 Task: Create a due date automation trigger when advanced on, 2 hours before a card is due add dates due next week.
Action: Mouse moved to (1031, 72)
Screenshot: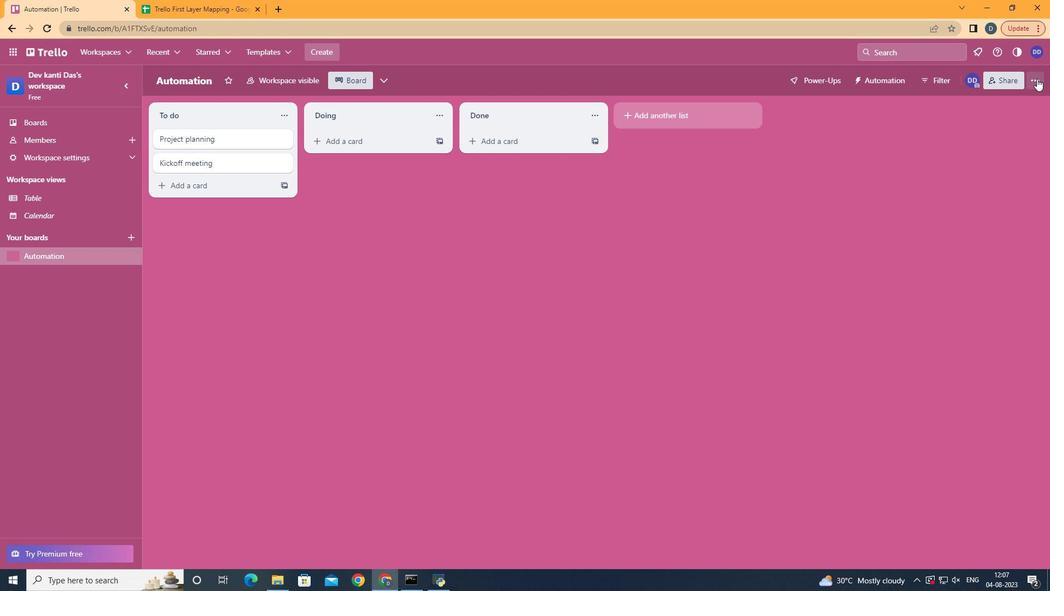 
Action: Mouse pressed left at (1031, 72)
Screenshot: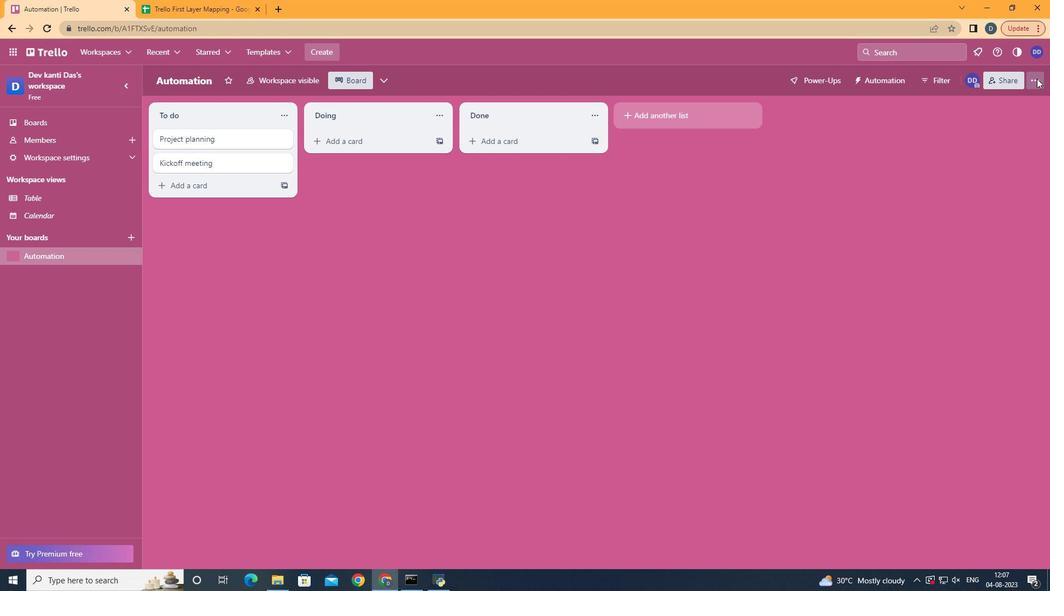 
Action: Mouse moved to (925, 229)
Screenshot: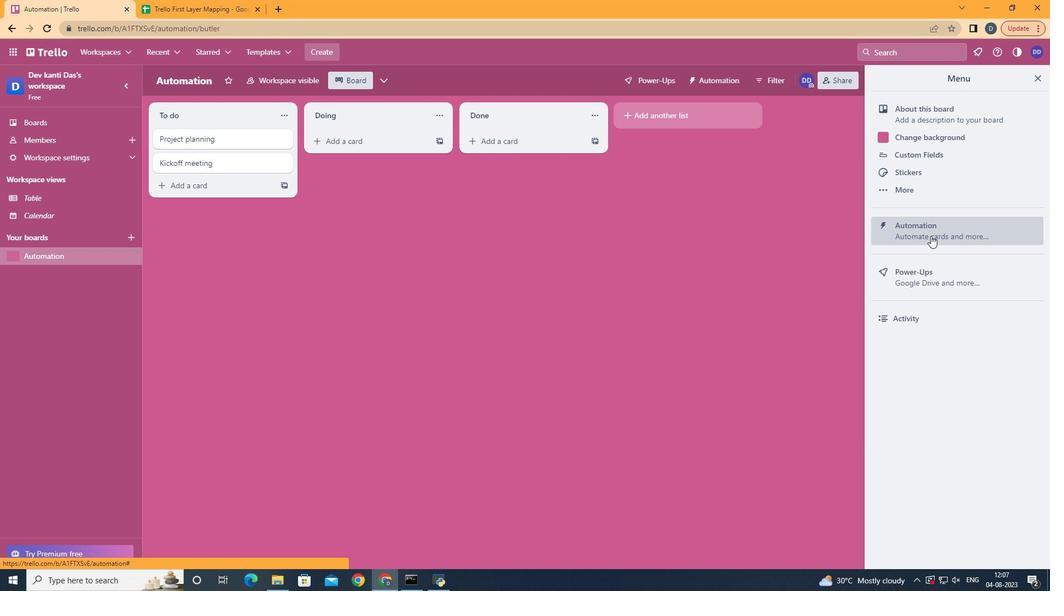 
Action: Mouse pressed left at (925, 229)
Screenshot: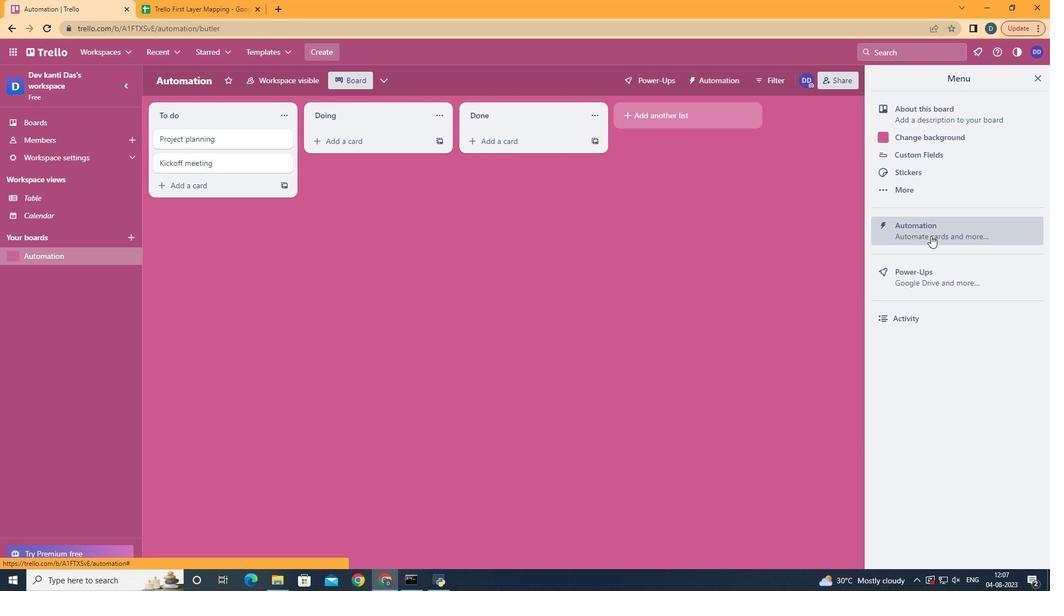 
Action: Mouse moved to (179, 217)
Screenshot: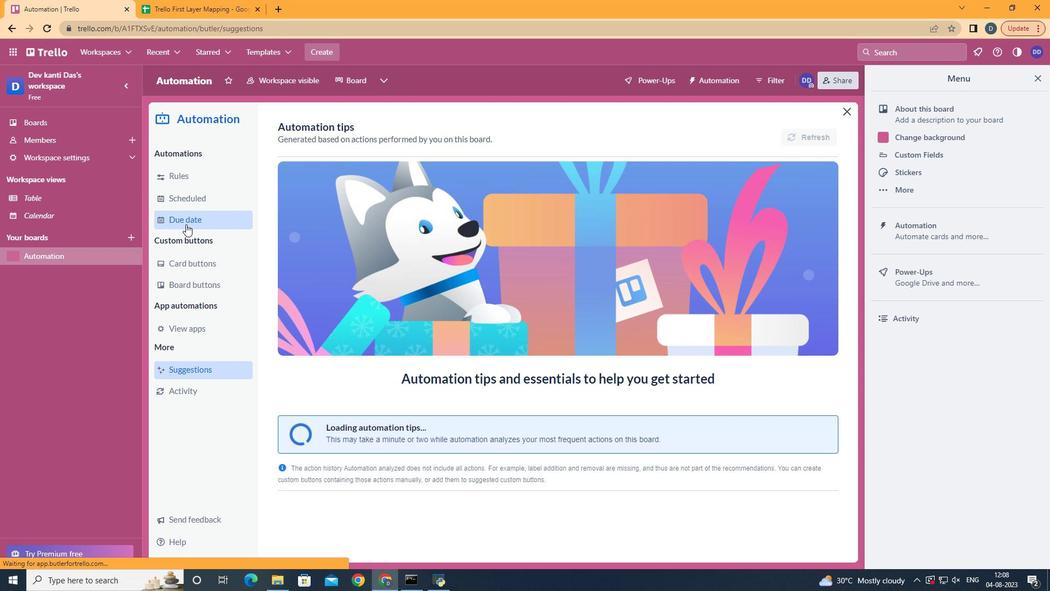 
Action: Mouse pressed left at (179, 217)
Screenshot: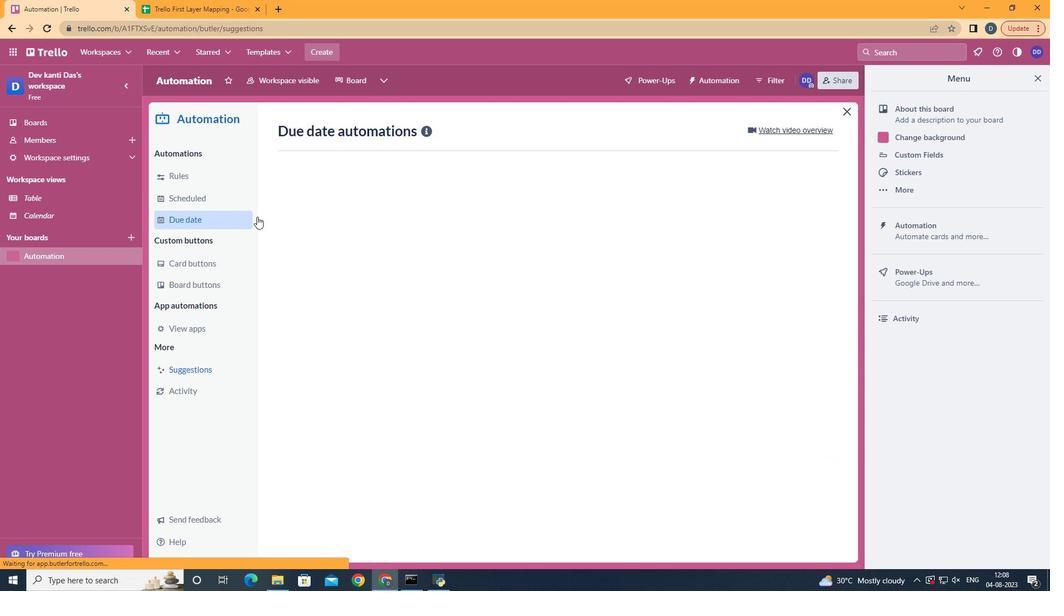 
Action: Mouse moved to (779, 120)
Screenshot: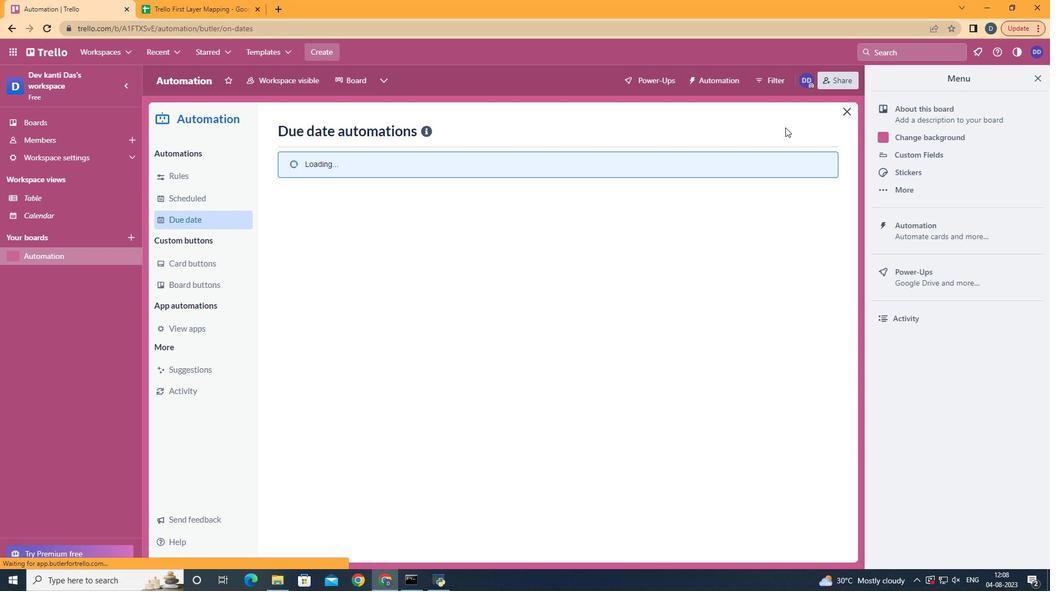 
Action: Mouse pressed left at (779, 120)
Screenshot: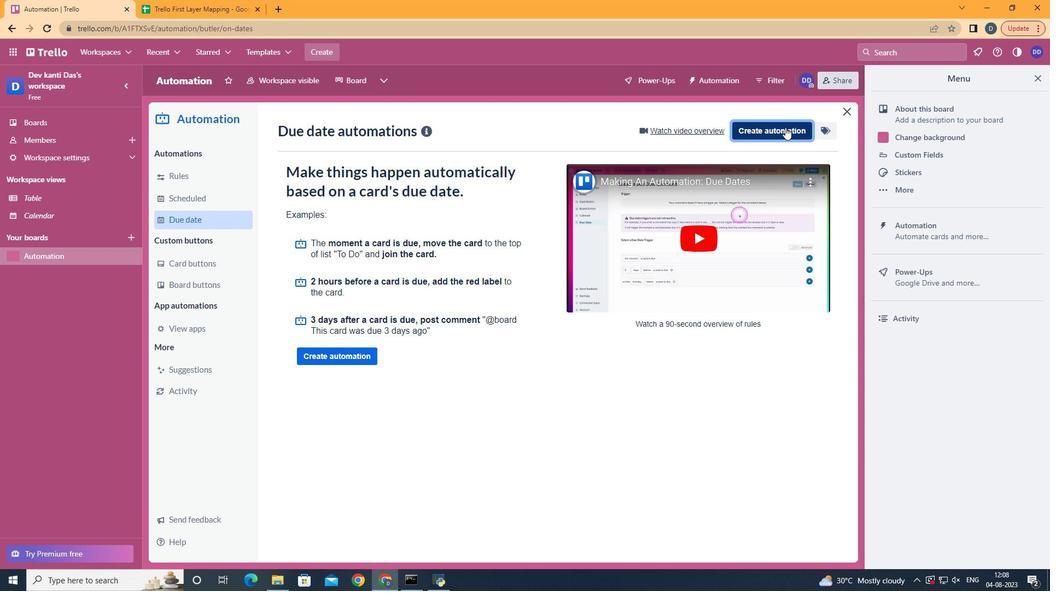
Action: Mouse moved to (578, 238)
Screenshot: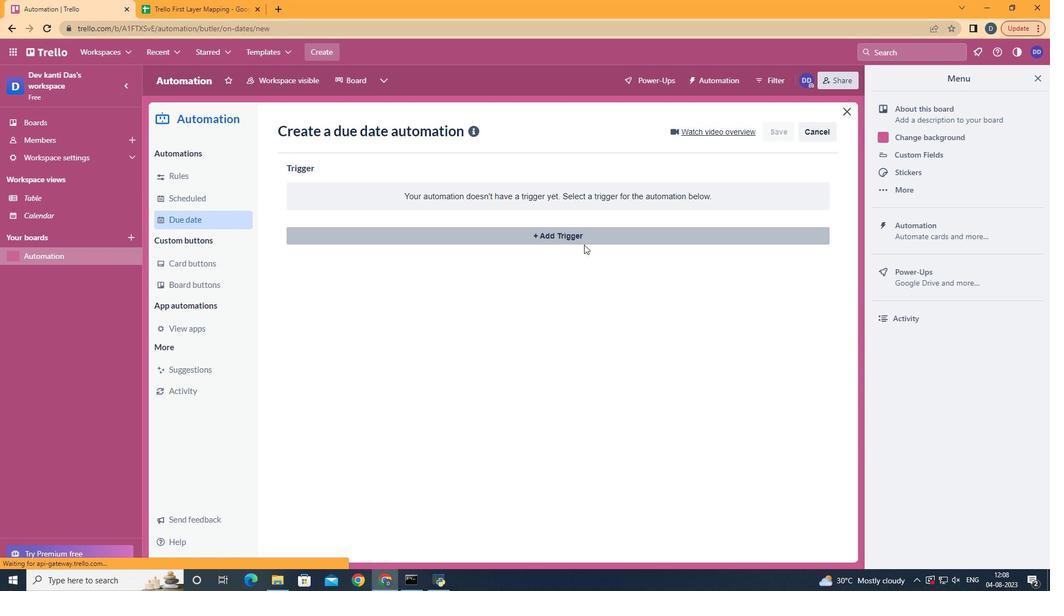 
Action: Mouse pressed left at (578, 238)
Screenshot: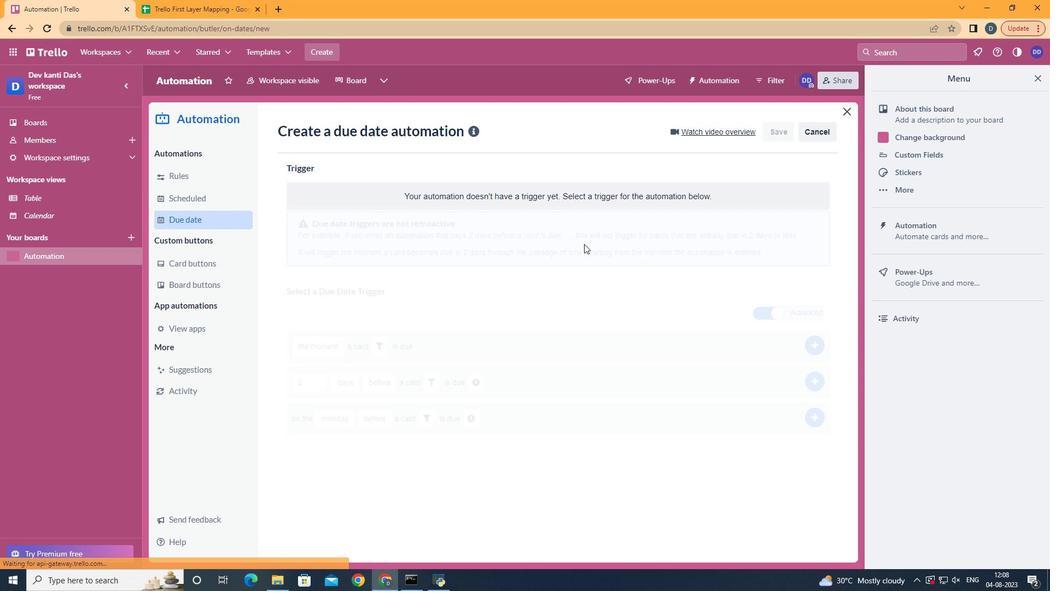 
Action: Mouse moved to (353, 455)
Screenshot: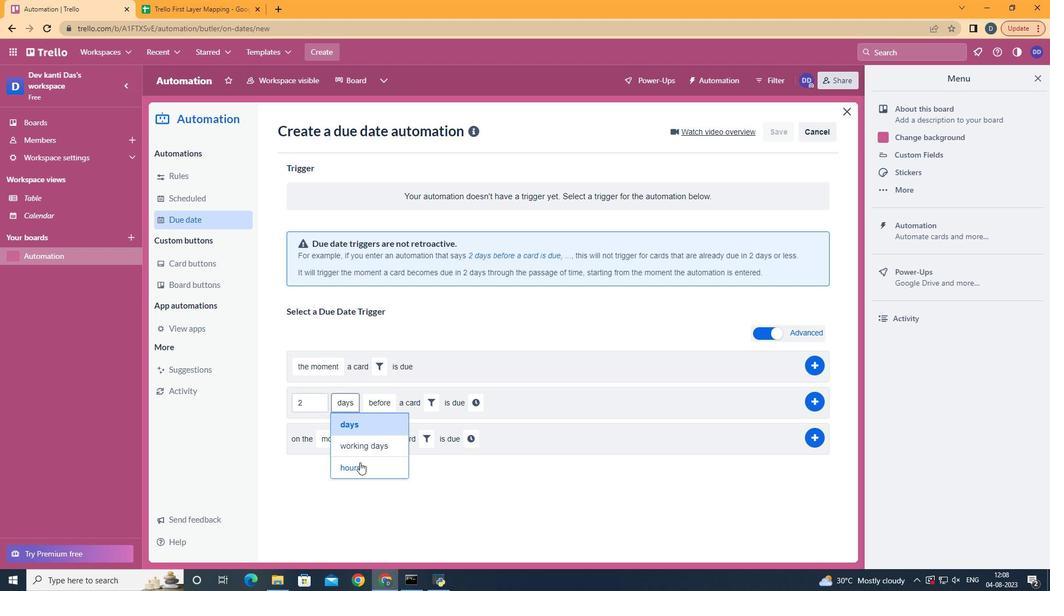 
Action: Mouse pressed left at (353, 455)
Screenshot: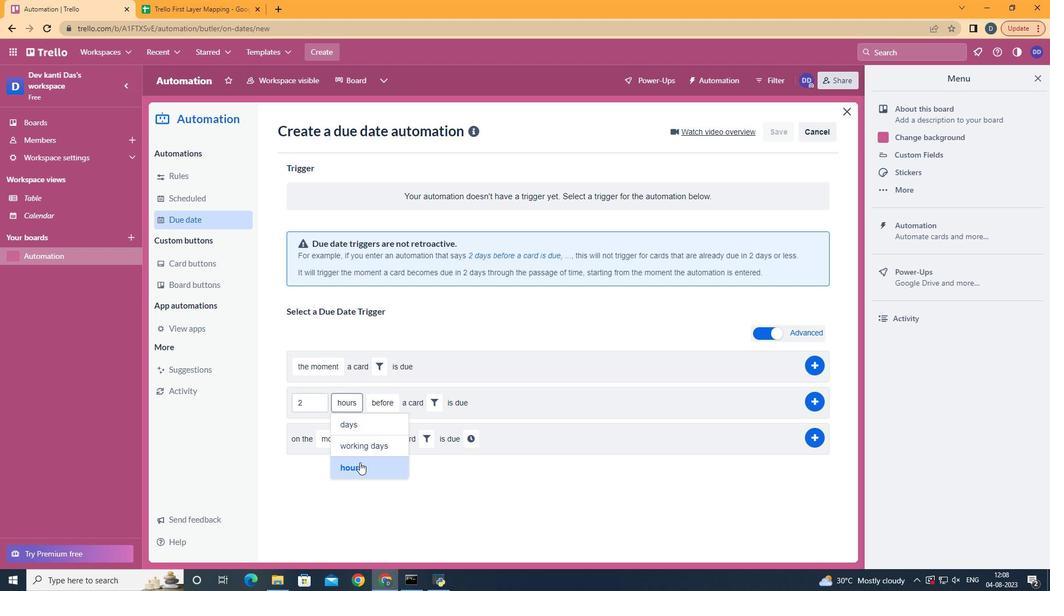 
Action: Mouse moved to (382, 414)
Screenshot: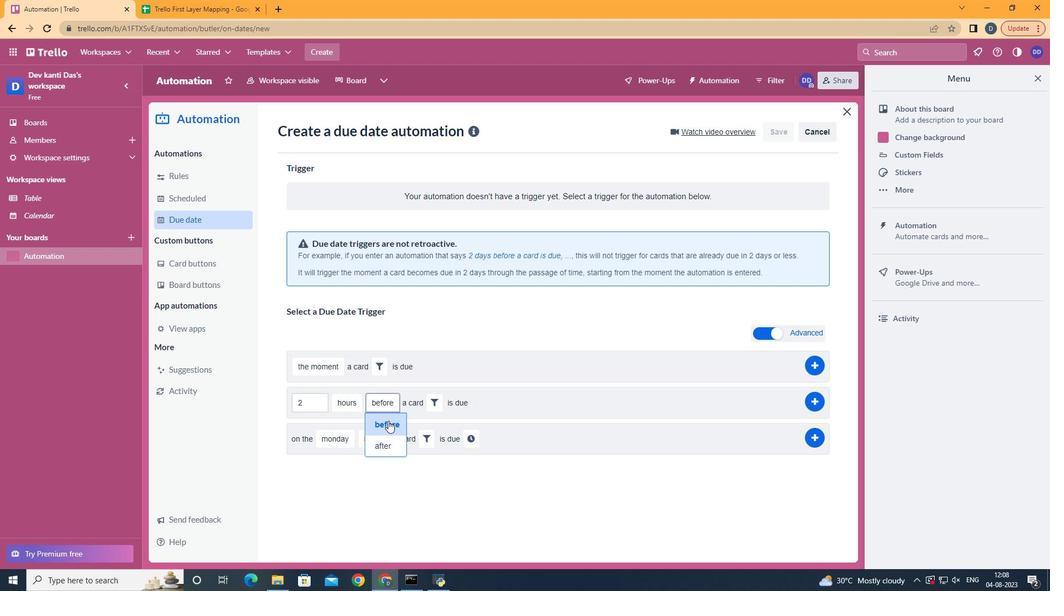 
Action: Mouse pressed left at (382, 414)
Screenshot: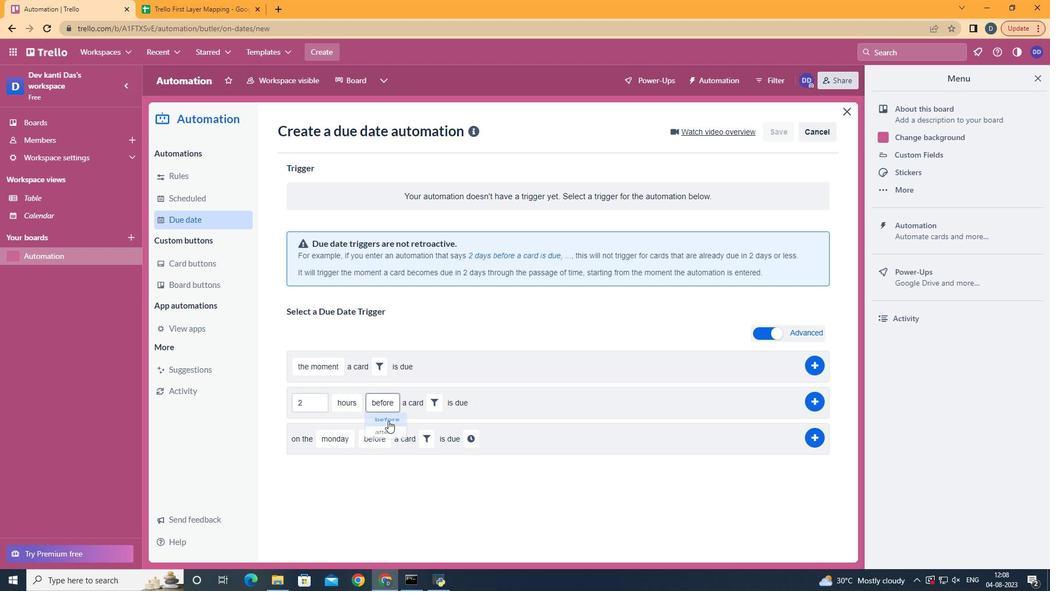 
Action: Mouse moved to (431, 390)
Screenshot: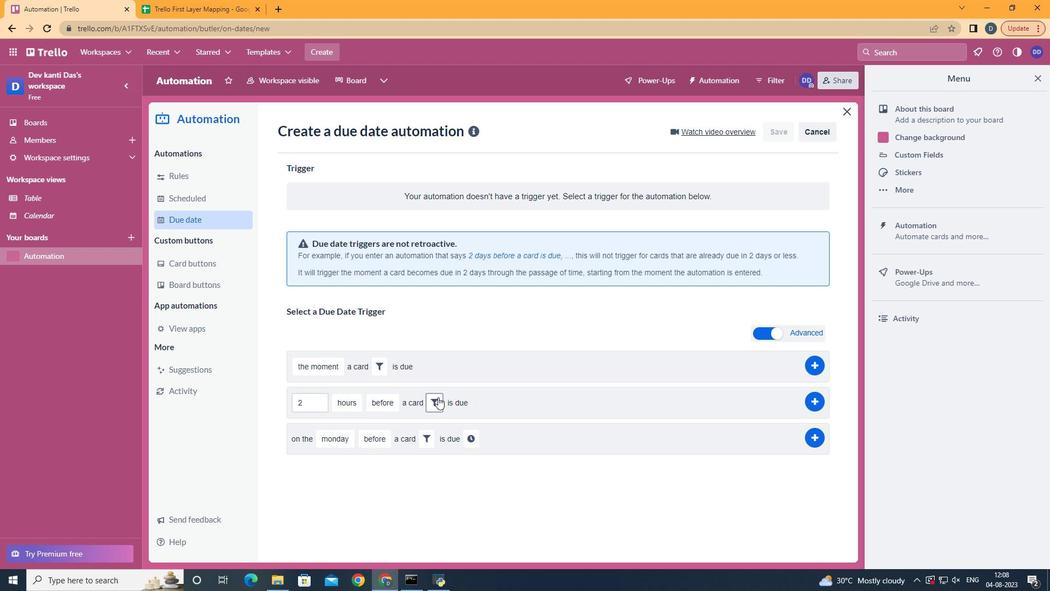 
Action: Mouse pressed left at (431, 390)
Screenshot: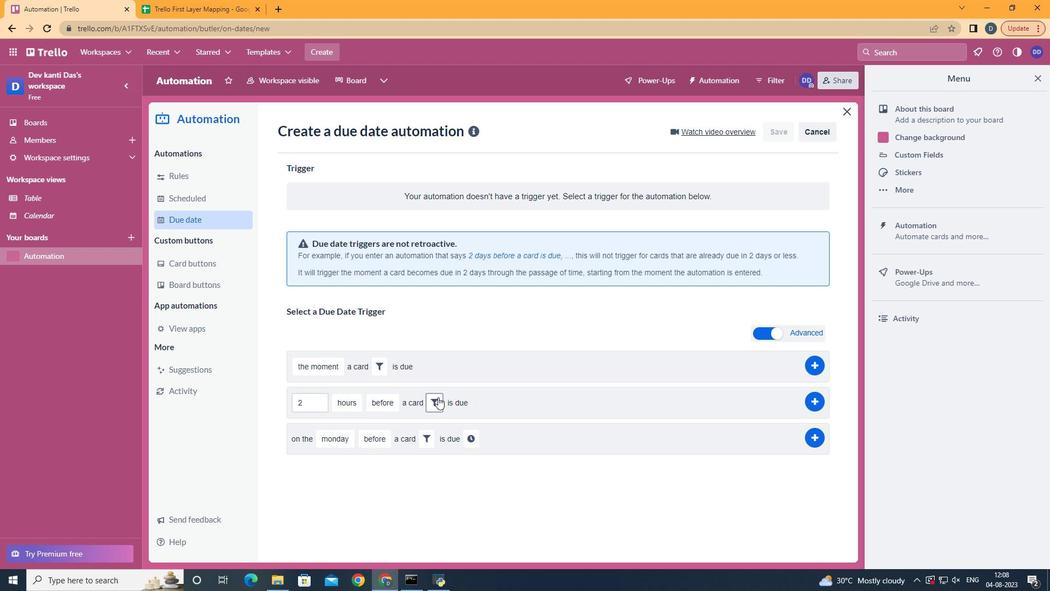 
Action: Mouse moved to (488, 434)
Screenshot: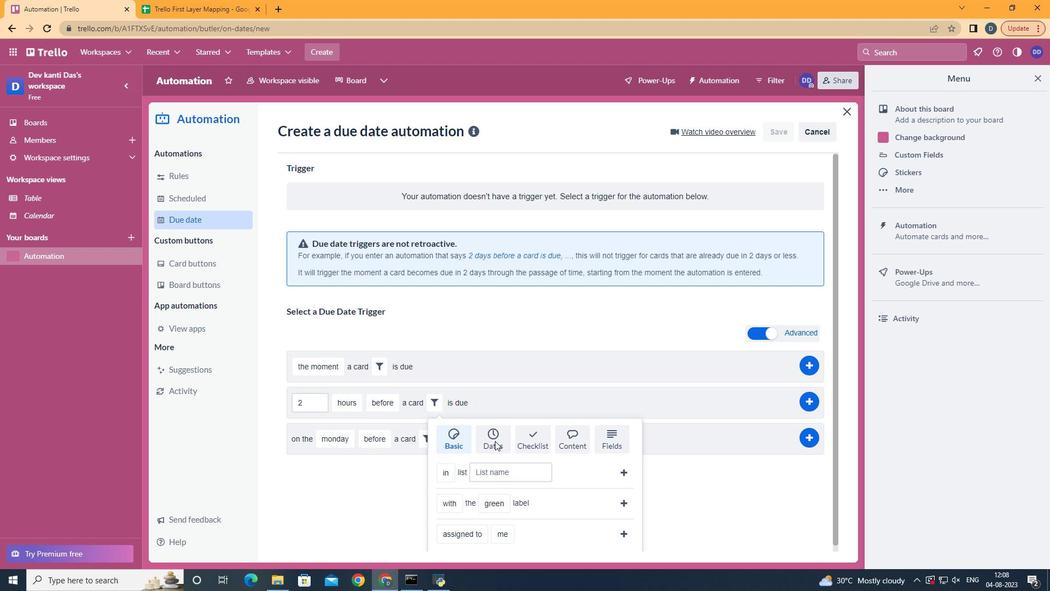
Action: Mouse pressed left at (488, 434)
Screenshot: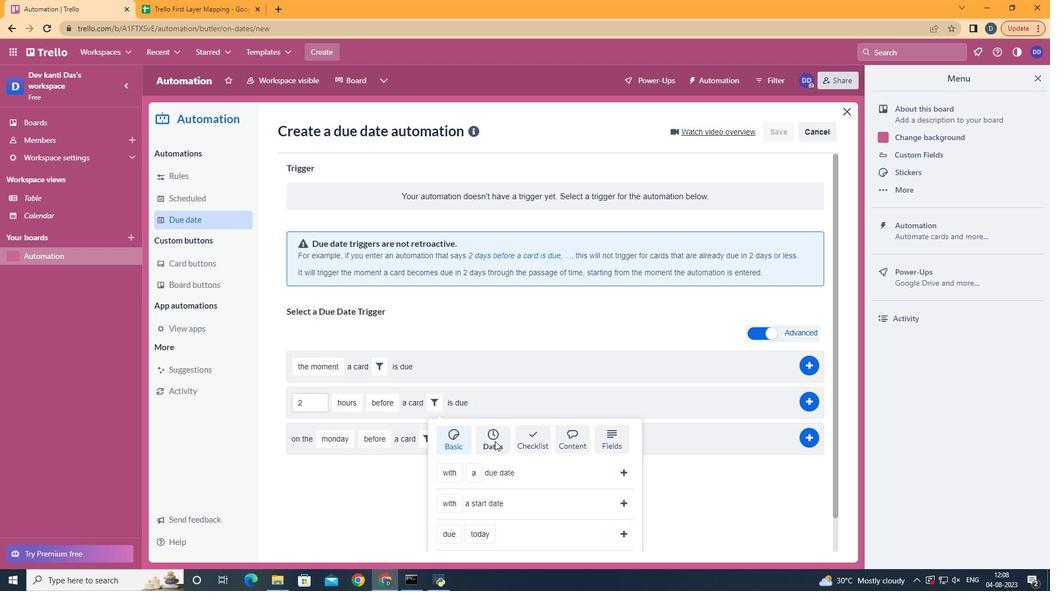 
Action: Mouse moved to (490, 490)
Screenshot: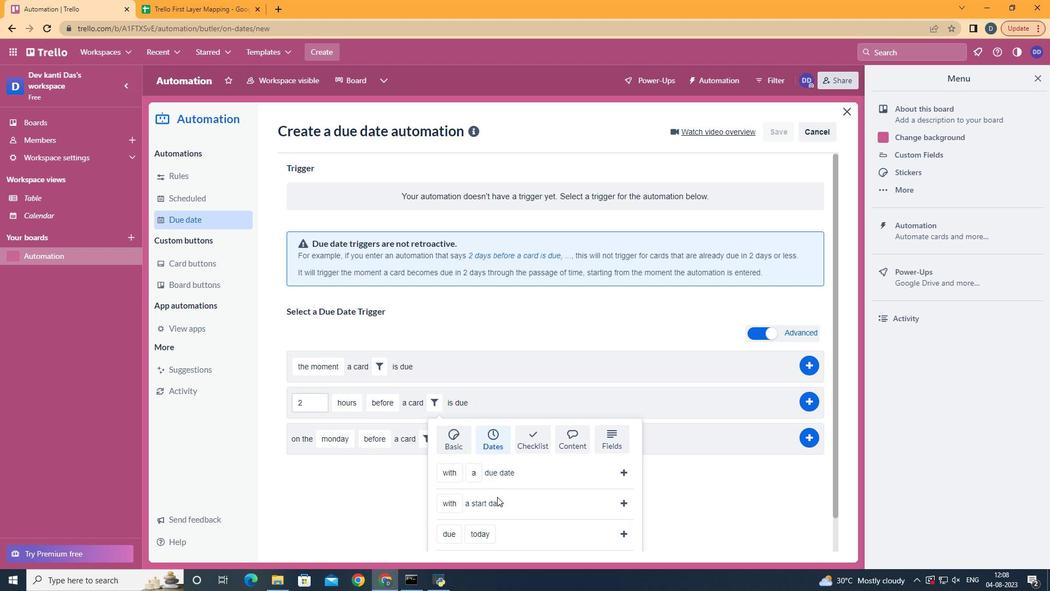 
Action: Mouse scrolled (490, 489) with delta (0, 0)
Screenshot: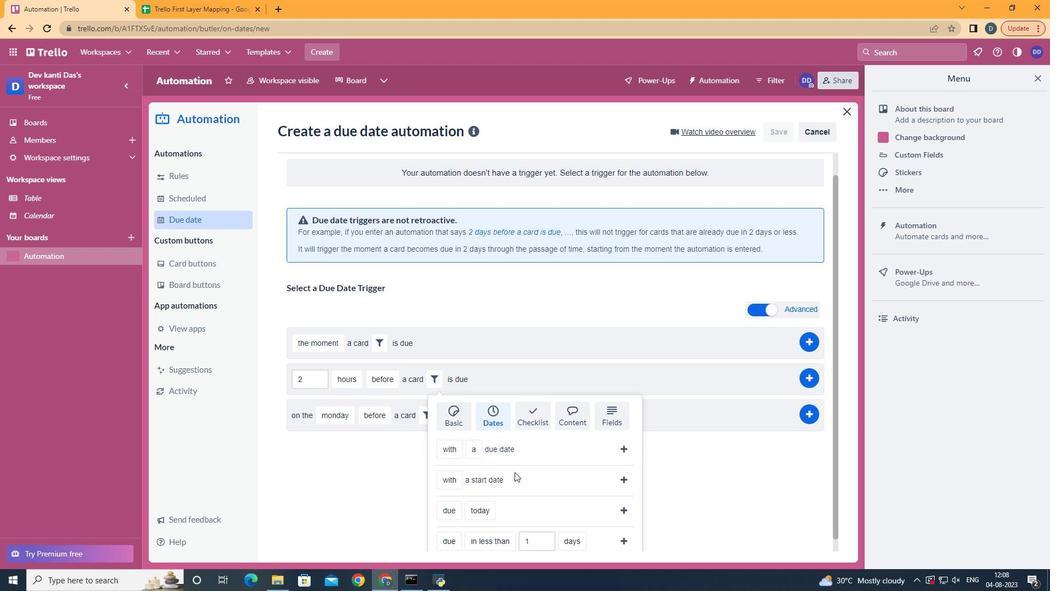 
Action: Mouse scrolled (490, 489) with delta (0, 0)
Screenshot: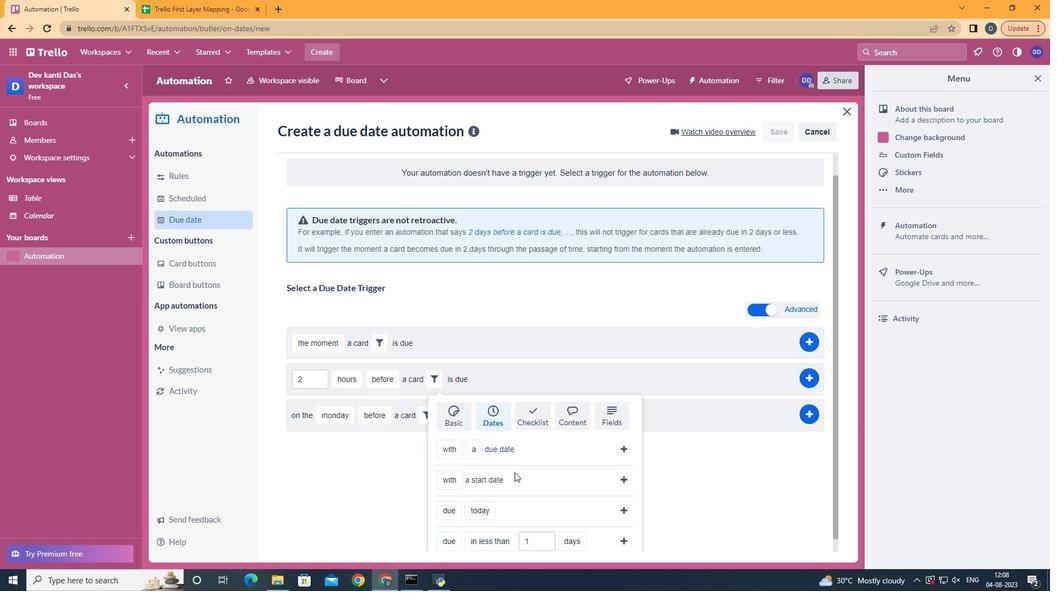 
Action: Mouse scrolled (490, 489) with delta (0, 0)
Screenshot: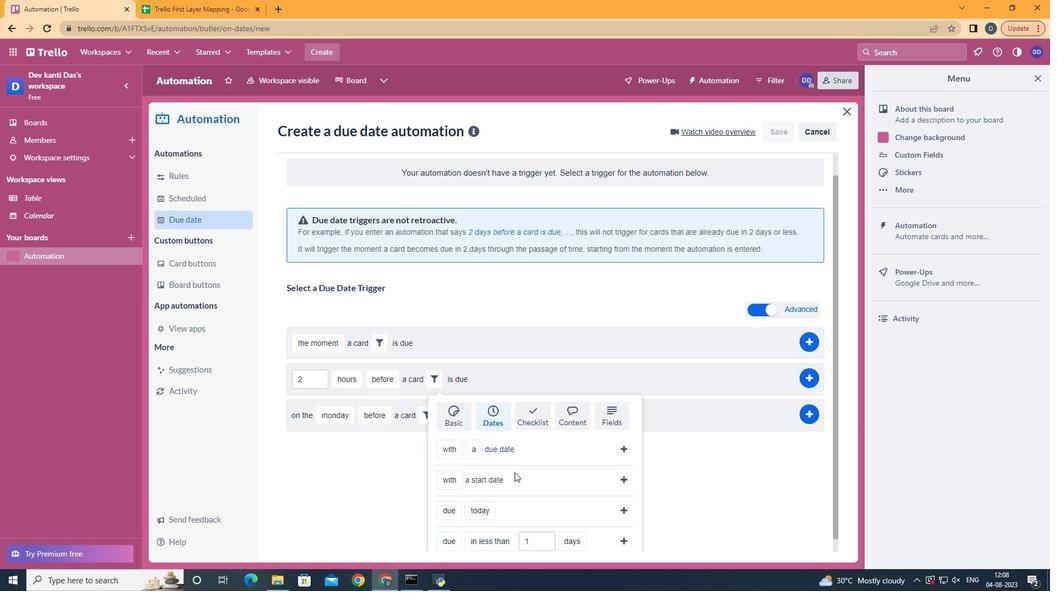 
Action: Mouse scrolled (490, 489) with delta (0, 0)
Screenshot: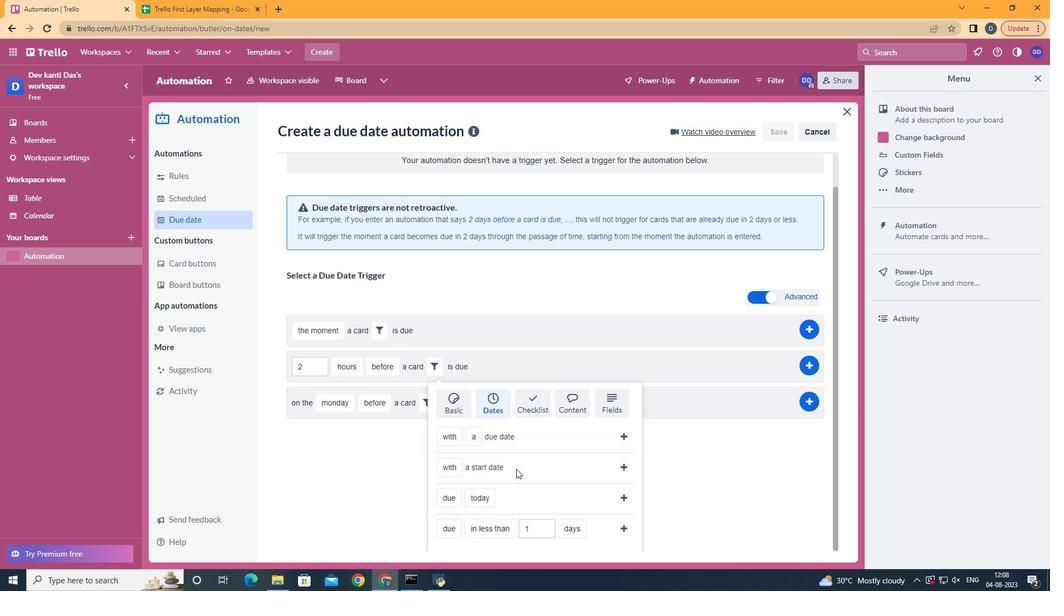 
Action: Mouse moved to (454, 403)
Screenshot: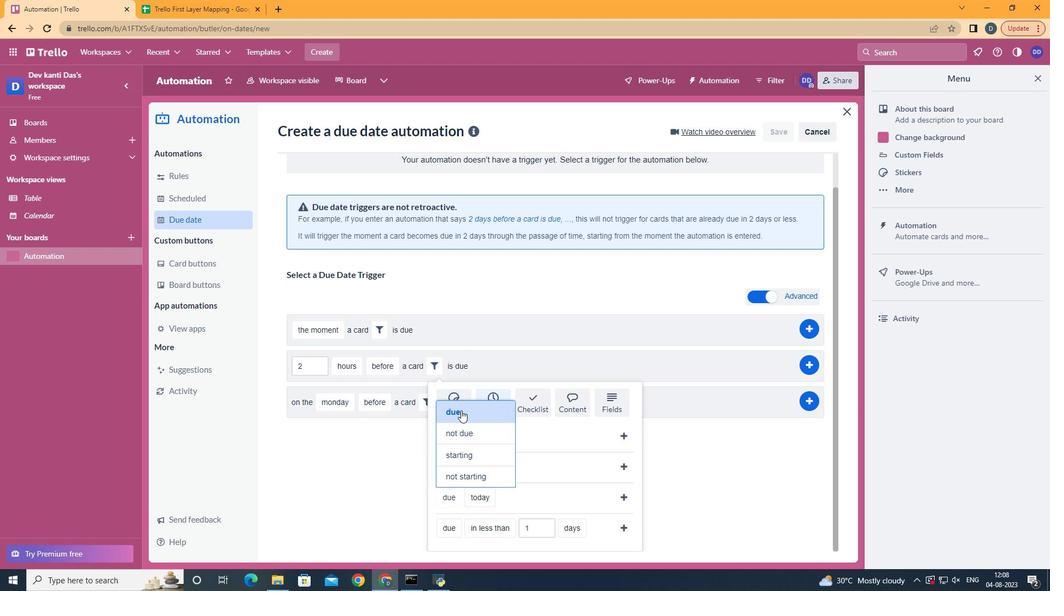 
Action: Mouse pressed left at (454, 403)
Screenshot: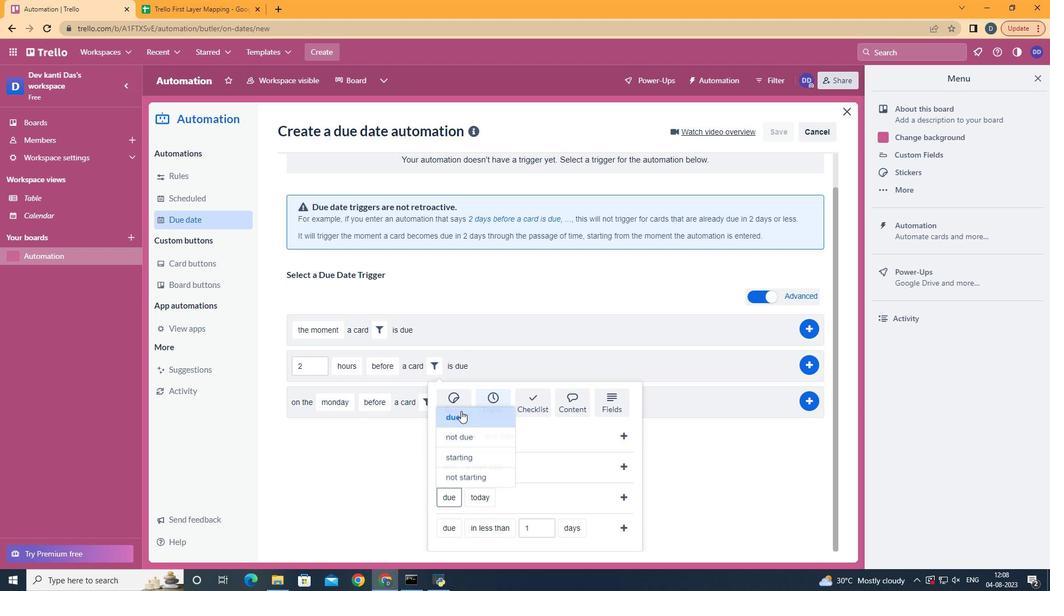 
Action: Mouse moved to (500, 418)
Screenshot: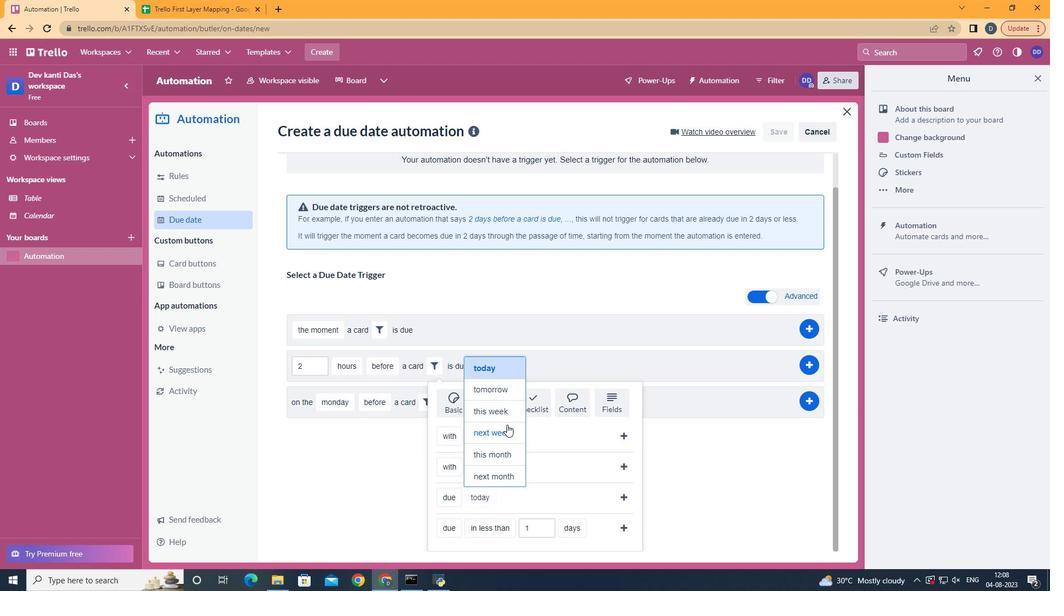 
Action: Mouse pressed left at (500, 418)
Screenshot: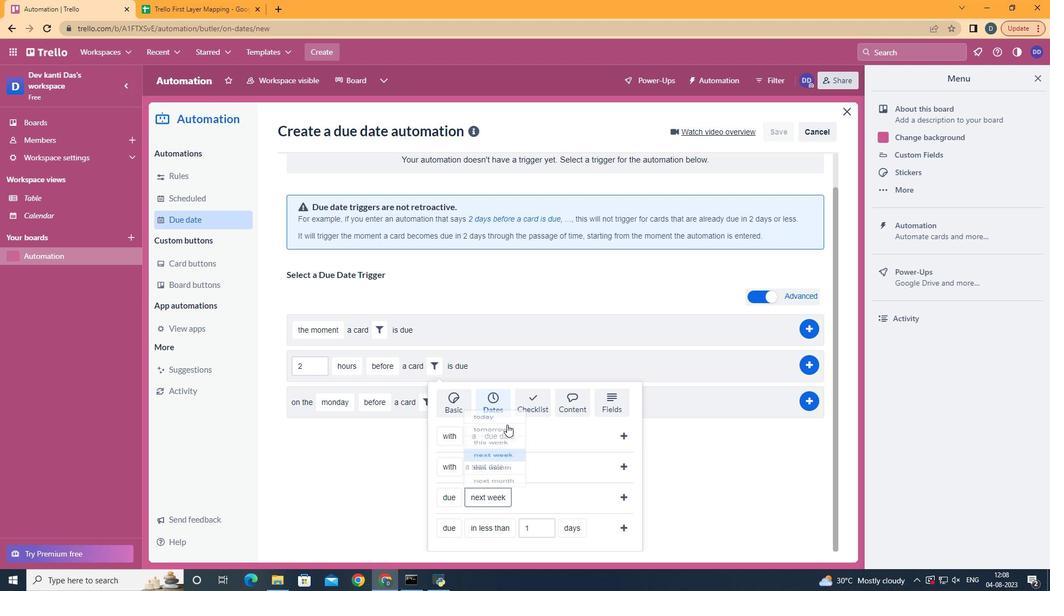 
Action: Mouse moved to (620, 495)
Screenshot: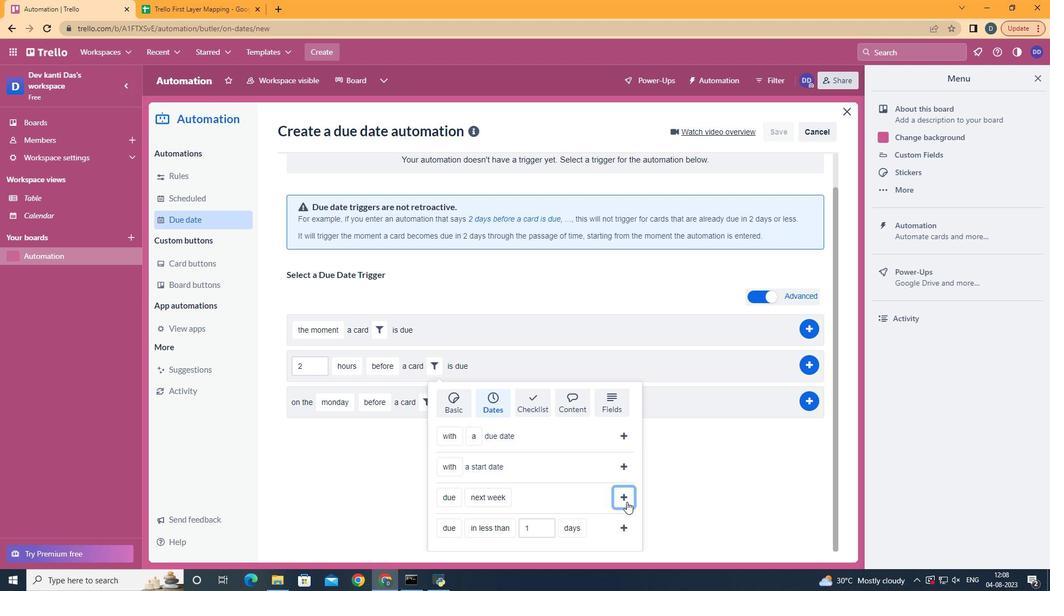
Action: Mouse pressed left at (620, 495)
Screenshot: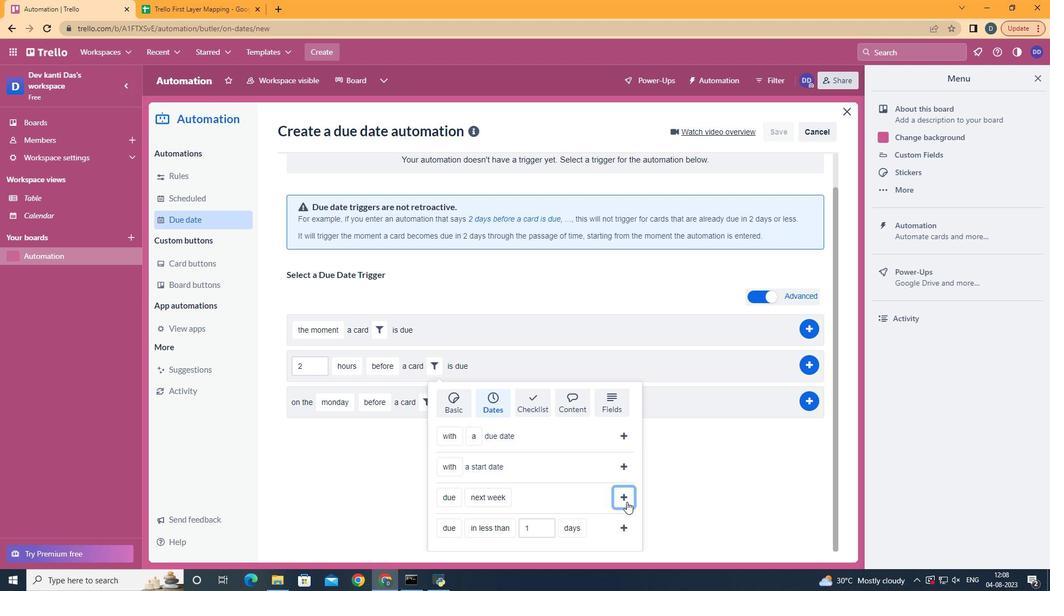 
Action: Mouse moved to (813, 389)
Screenshot: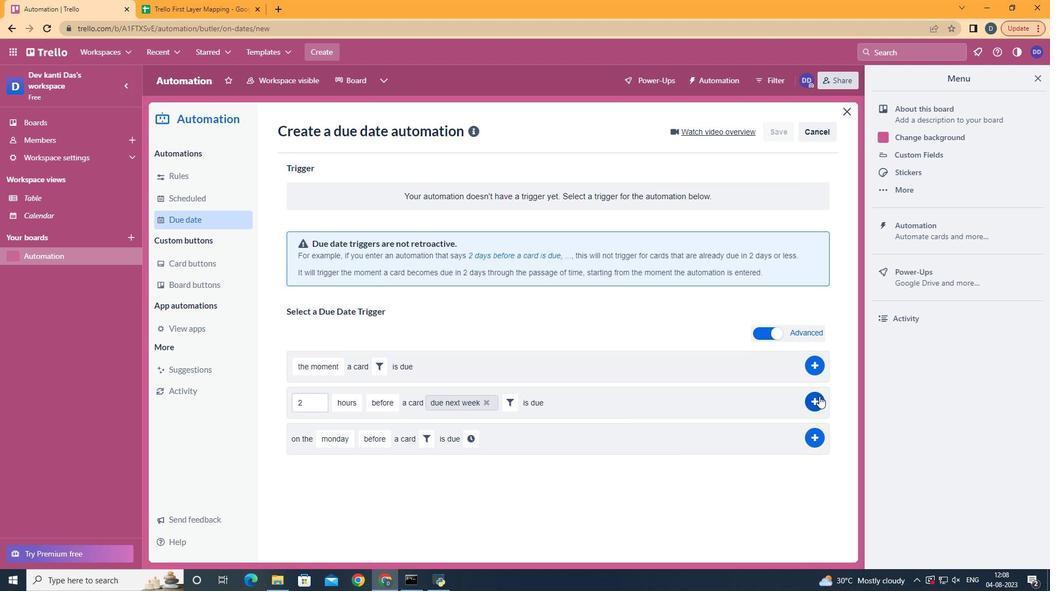 
Action: Mouse pressed left at (813, 389)
Screenshot: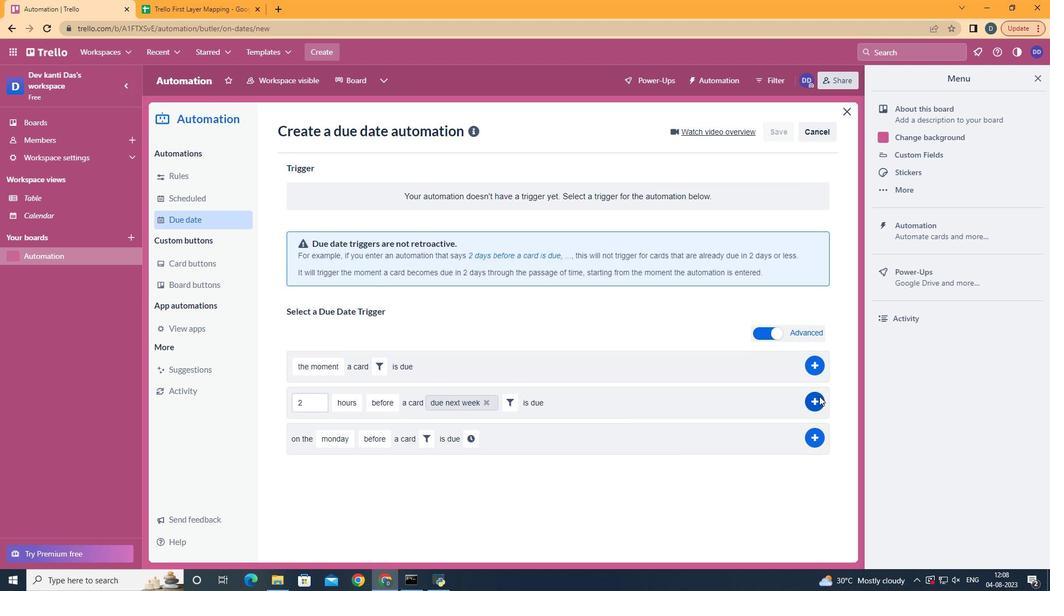 
Action: Mouse moved to (548, 195)
Screenshot: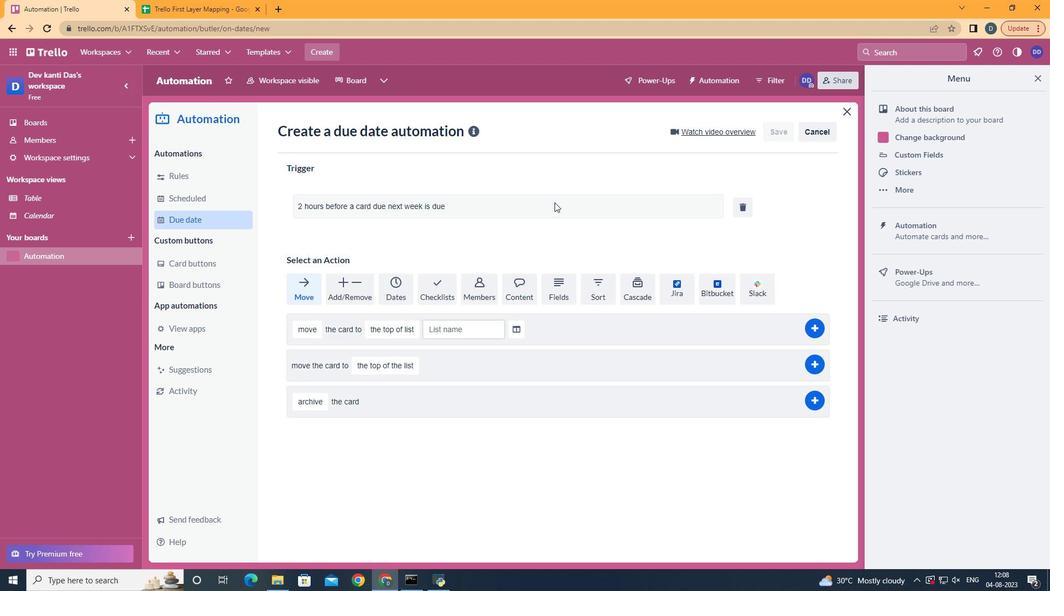 
